 Task: Create a rule when a card is moved out of list name by anyone except me.
Action: Mouse moved to (452, 365)
Screenshot: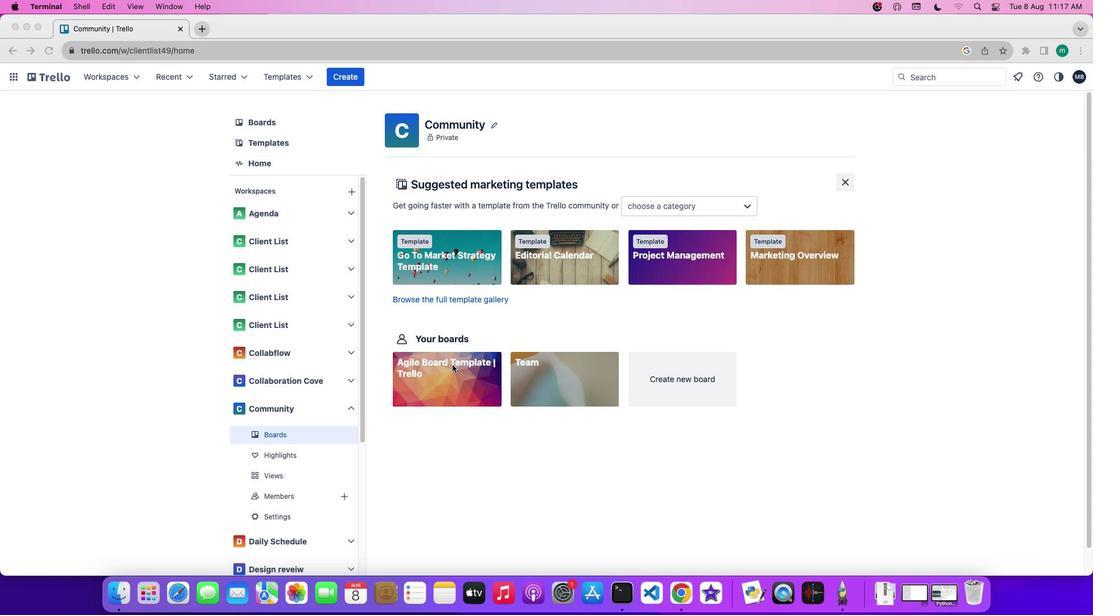 
Action: Mouse pressed left at (452, 365)
Screenshot: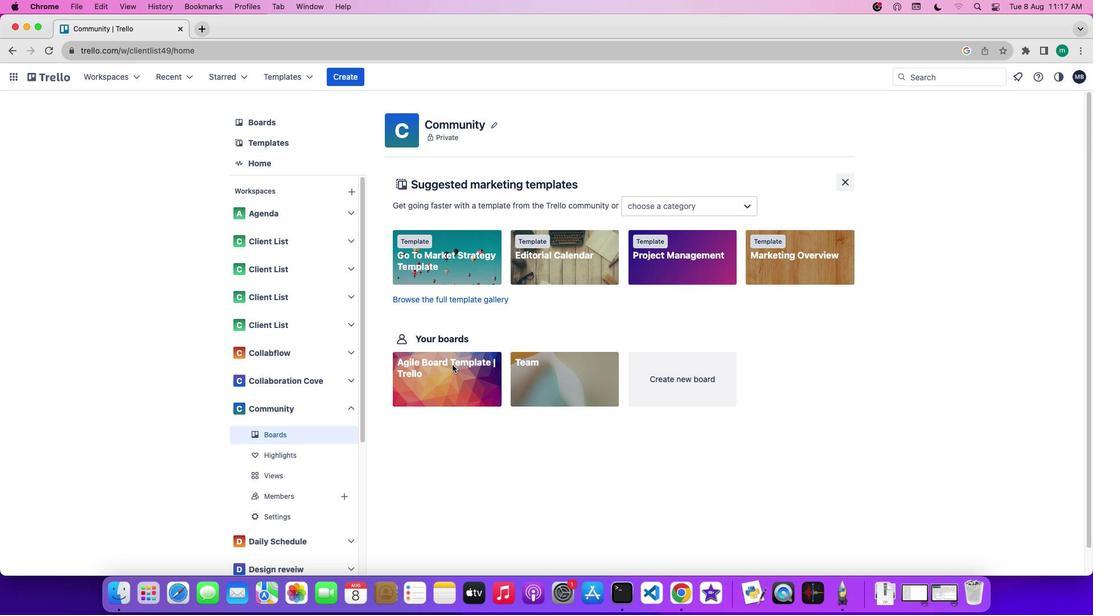 
Action: Mouse pressed left at (452, 365)
Screenshot: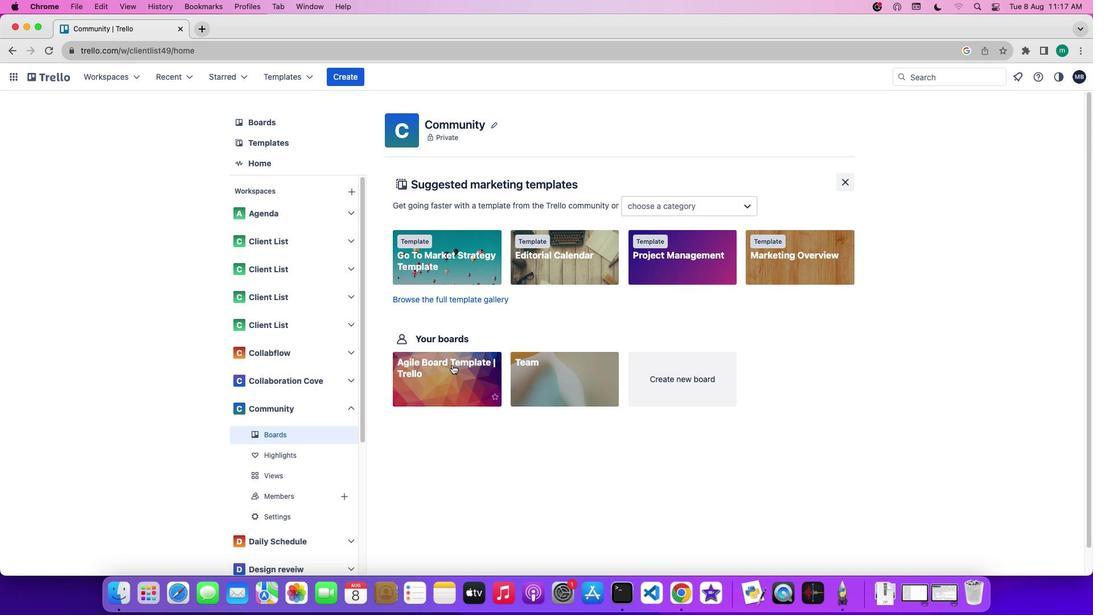 
Action: Mouse moved to (995, 259)
Screenshot: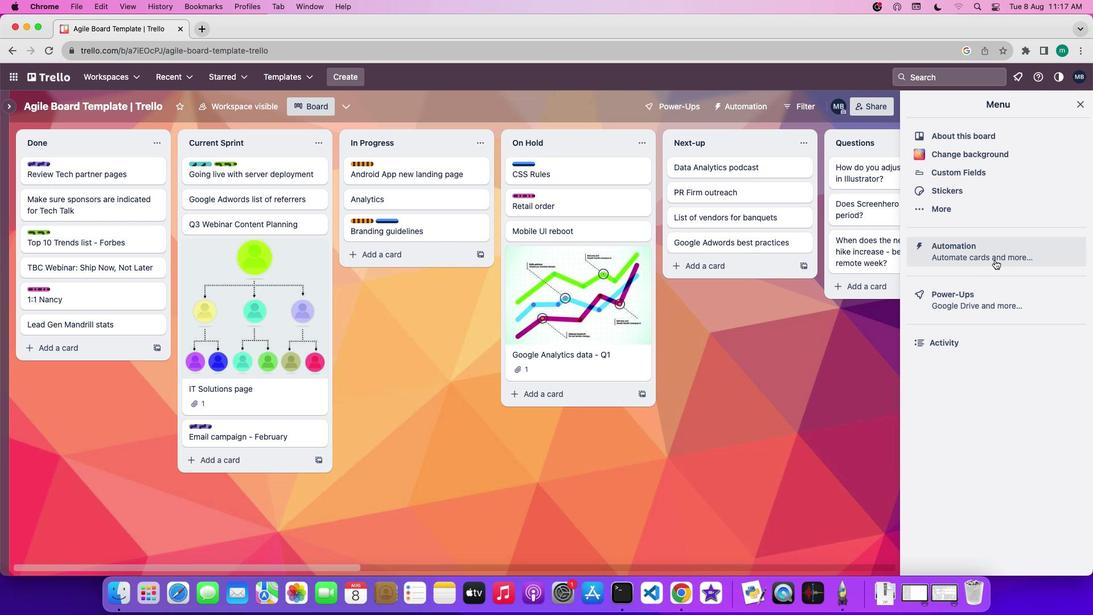
Action: Mouse pressed left at (995, 259)
Screenshot: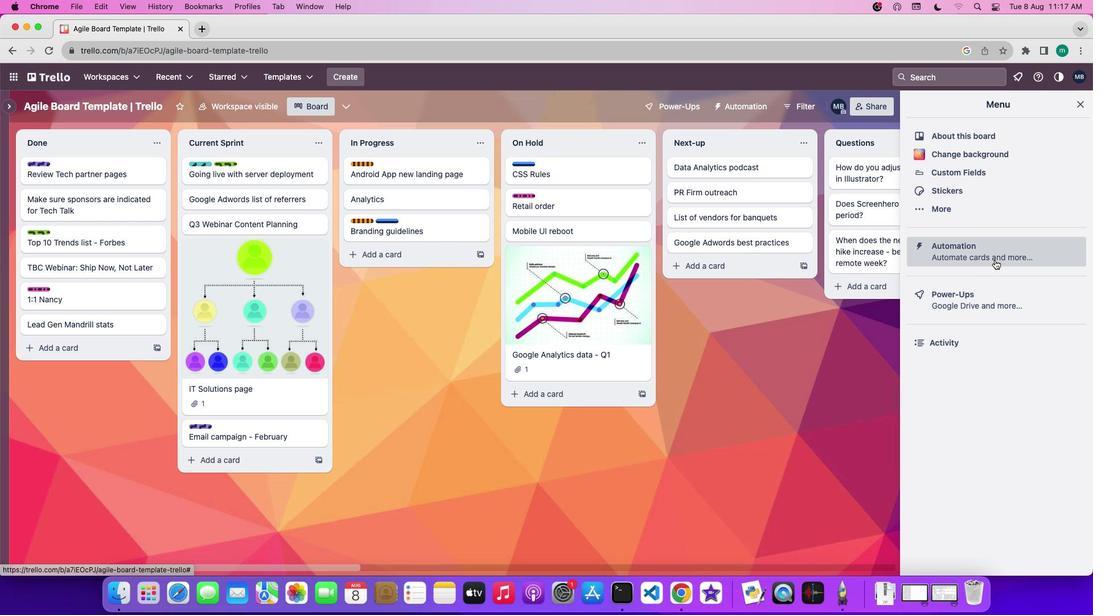 
Action: Mouse moved to (78, 213)
Screenshot: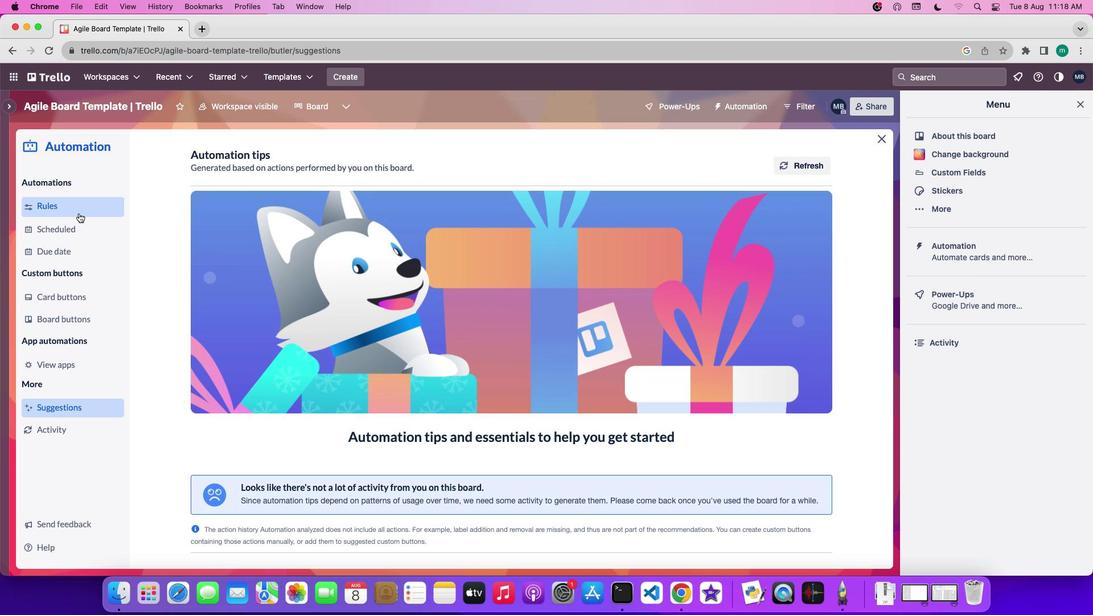 
Action: Mouse pressed left at (78, 213)
Screenshot: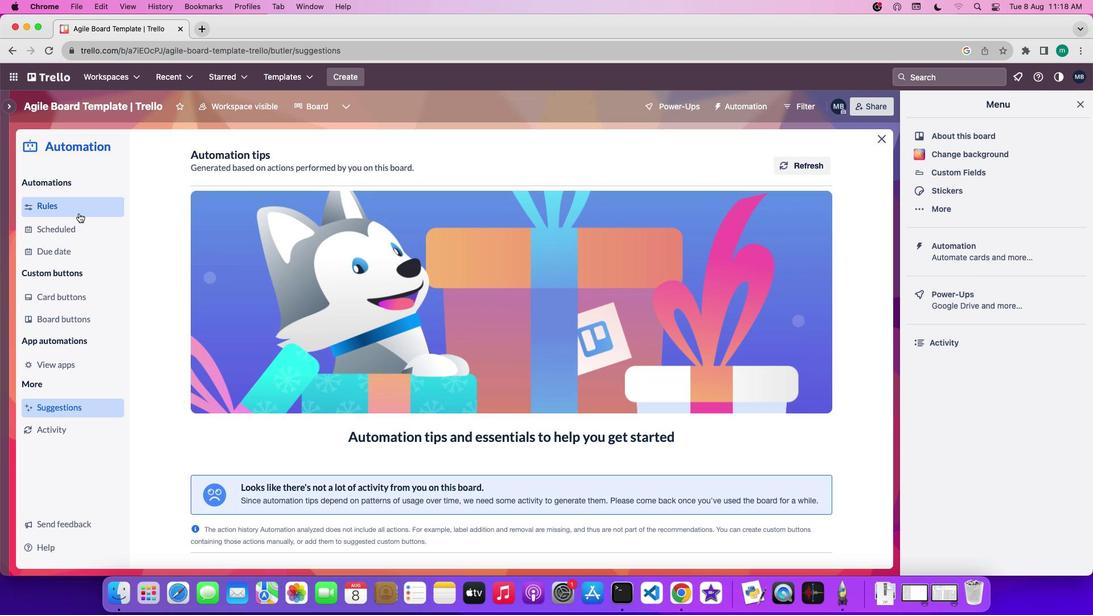 
Action: Mouse moved to (741, 159)
Screenshot: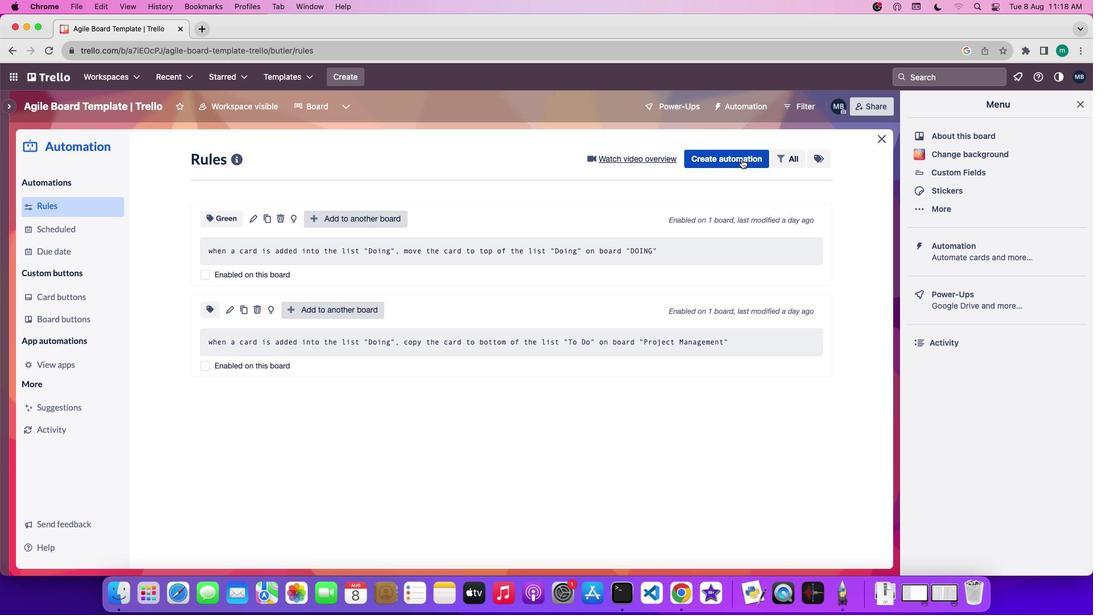 
Action: Mouse pressed left at (741, 159)
Screenshot: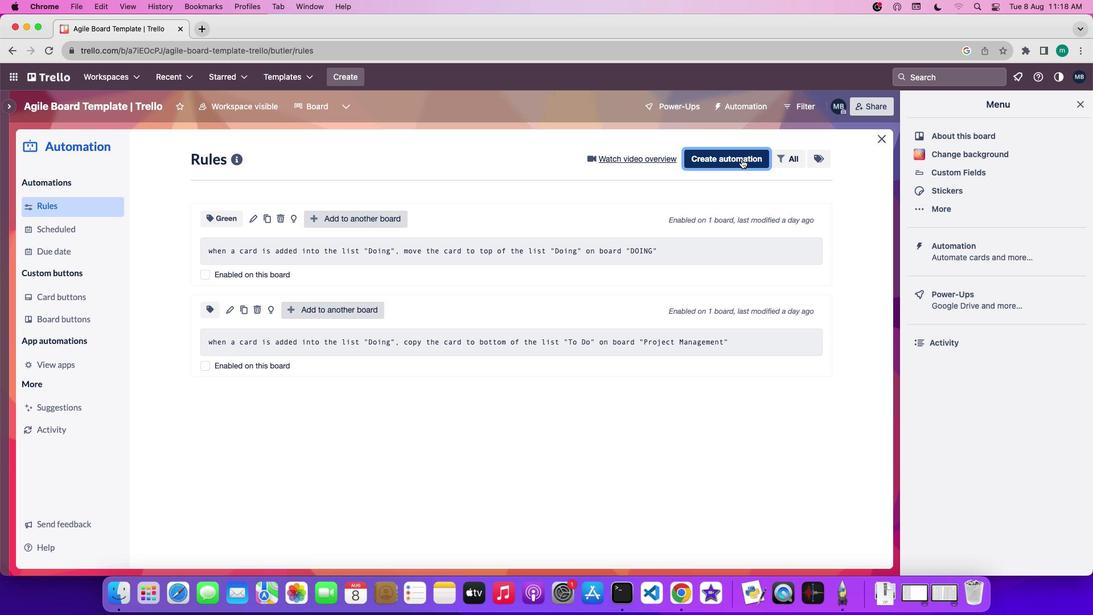 
Action: Mouse moved to (530, 342)
Screenshot: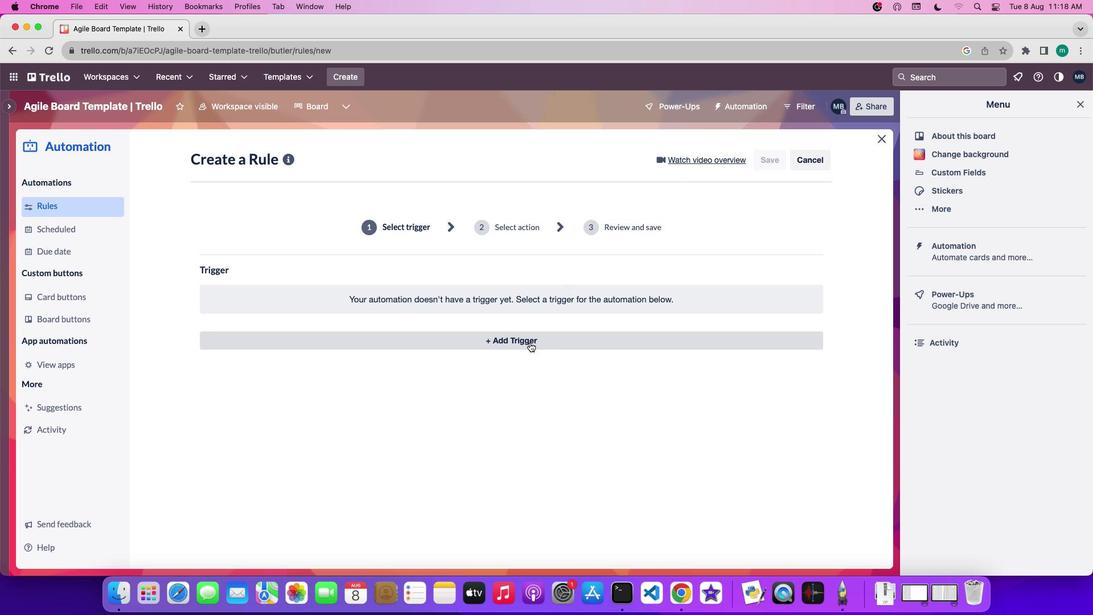 
Action: Mouse pressed left at (530, 342)
Screenshot: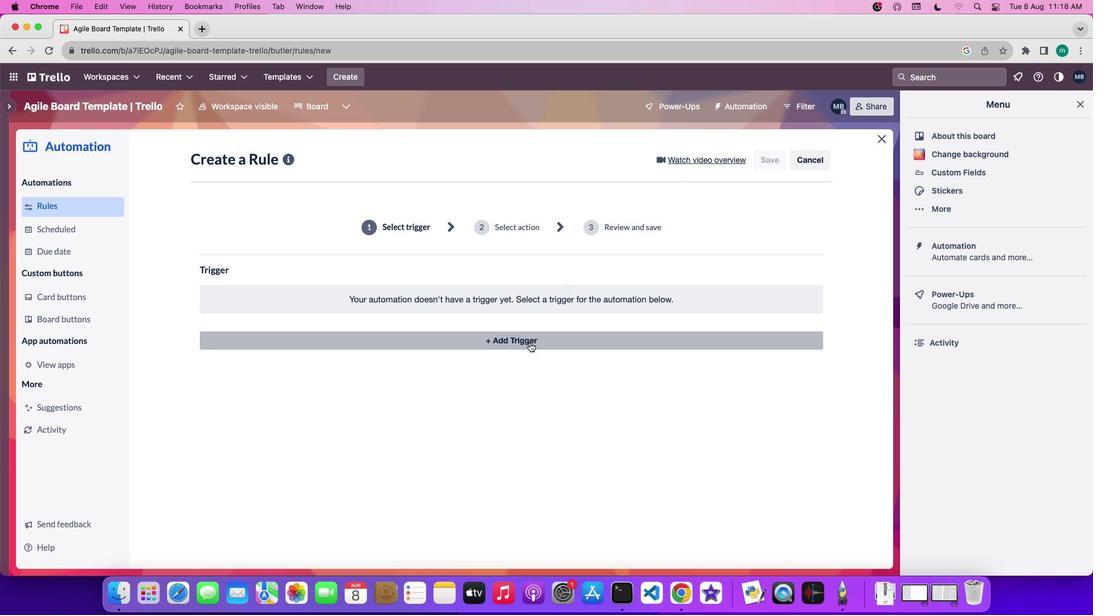 
Action: Mouse moved to (481, 393)
Screenshot: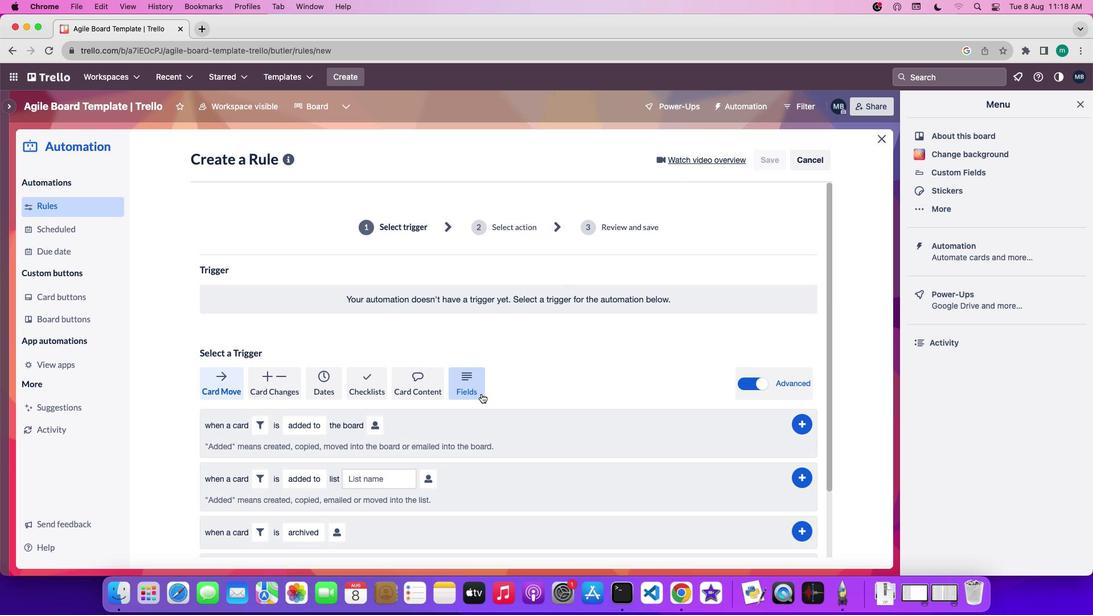 
Action: Mouse scrolled (481, 393) with delta (0, 0)
Screenshot: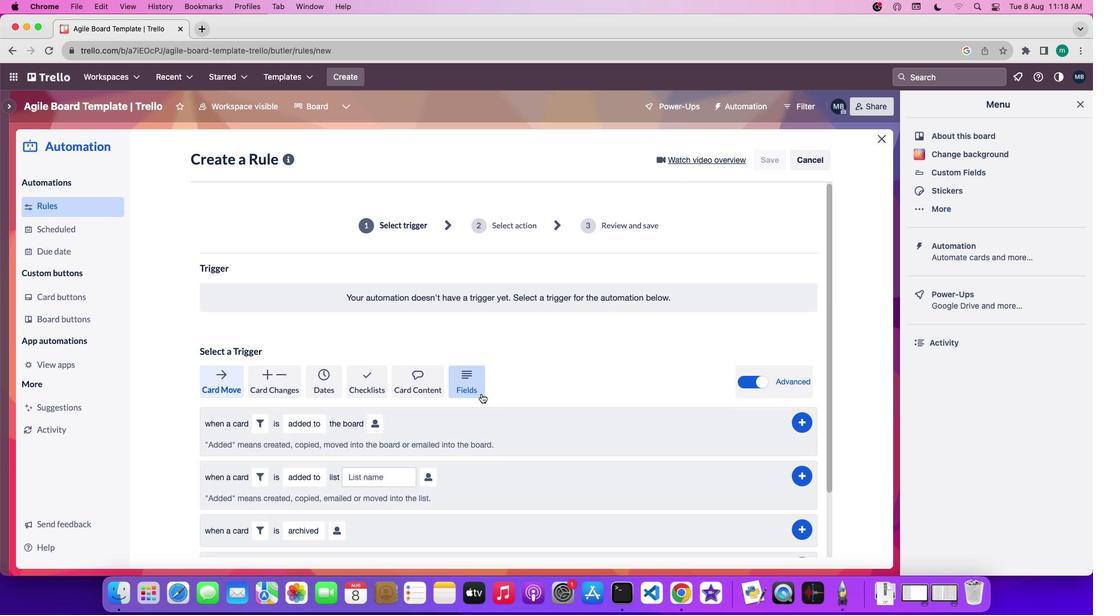 
Action: Mouse scrolled (481, 393) with delta (0, 0)
Screenshot: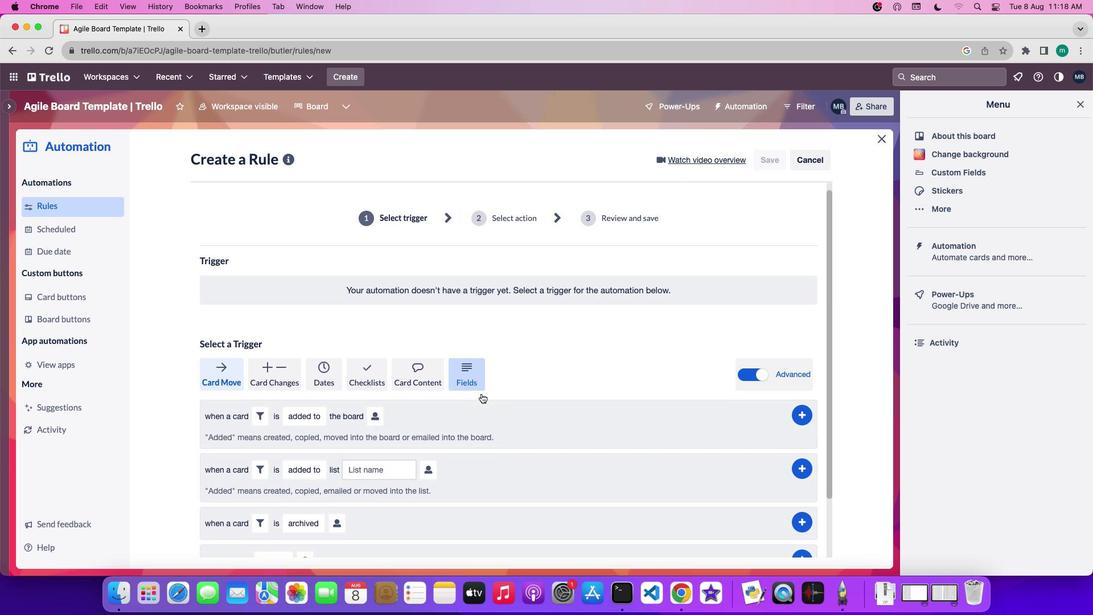 
Action: Mouse scrolled (481, 393) with delta (0, 0)
Screenshot: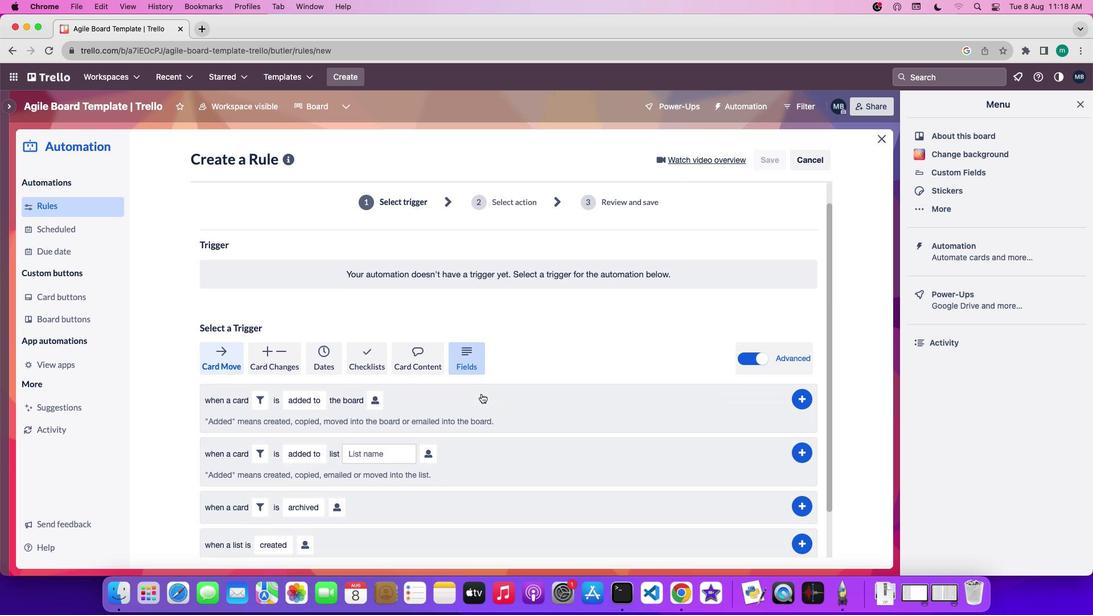 
Action: Mouse scrolled (481, 393) with delta (0, 0)
Screenshot: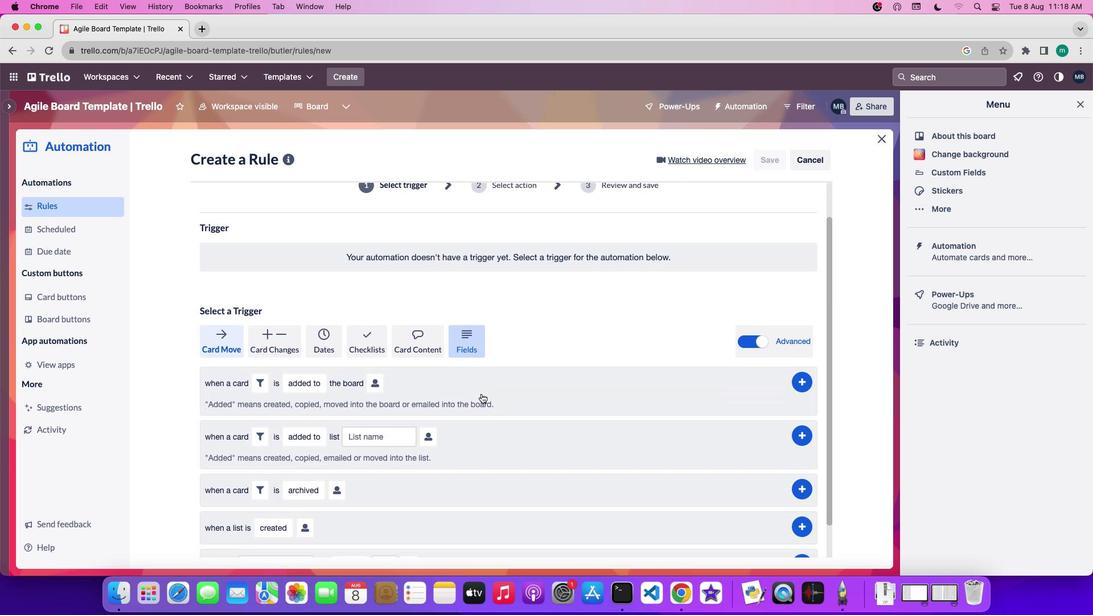 
Action: Mouse moved to (316, 411)
Screenshot: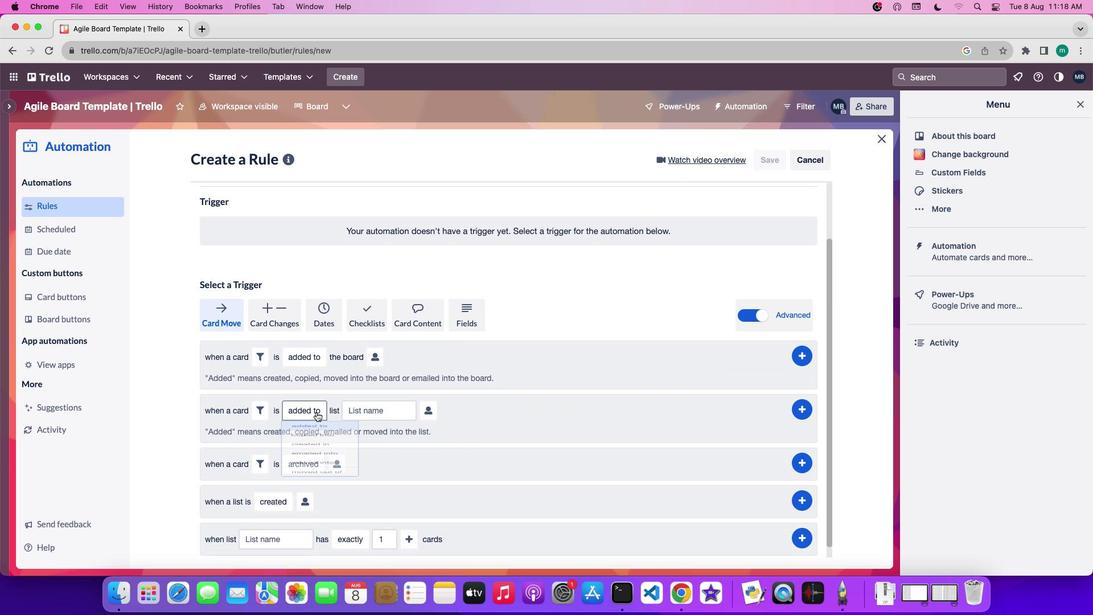 
Action: Mouse pressed left at (316, 411)
Screenshot: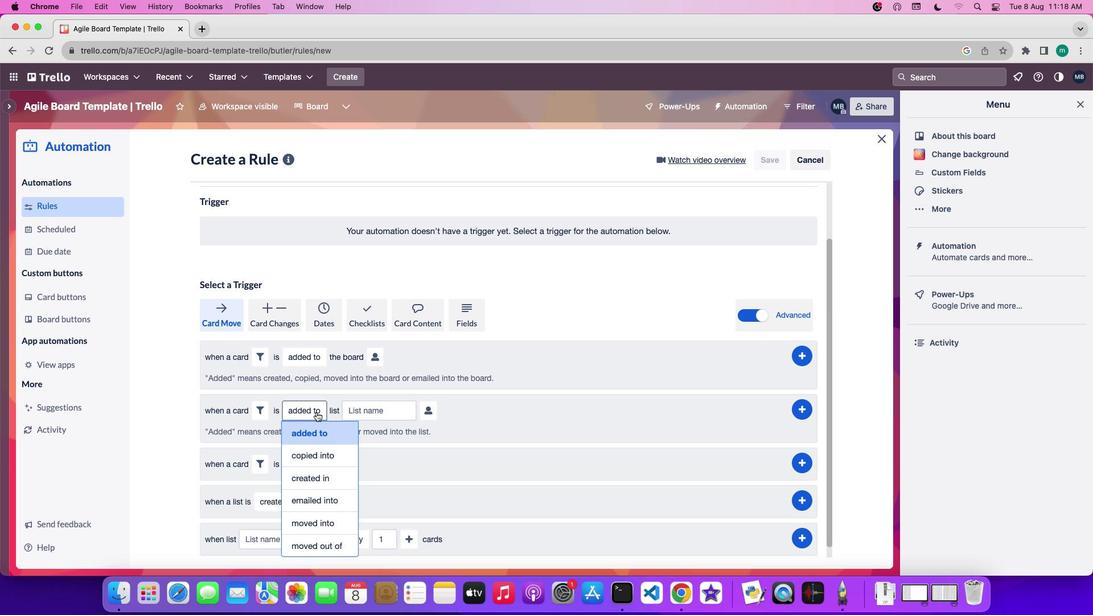 
Action: Mouse moved to (338, 540)
Screenshot: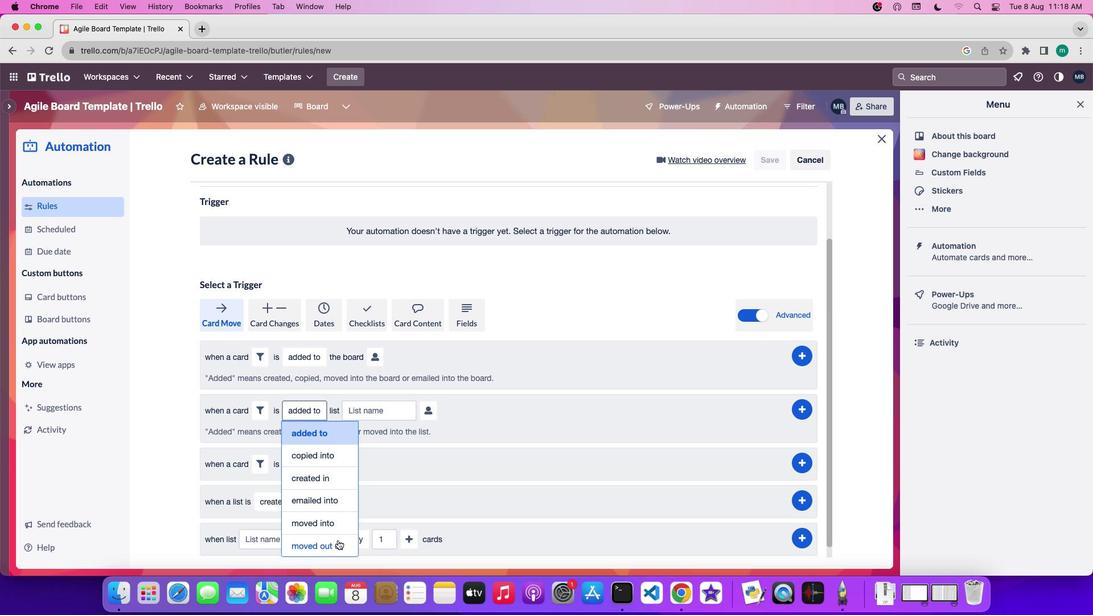 
Action: Mouse pressed left at (338, 540)
Screenshot: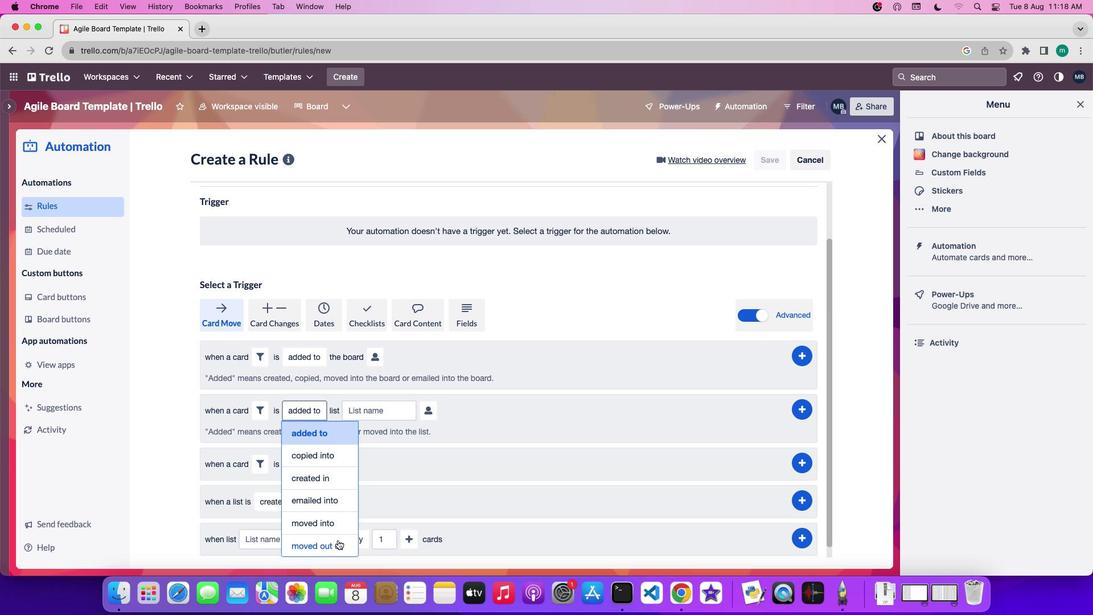 
Action: Mouse moved to (405, 411)
Screenshot: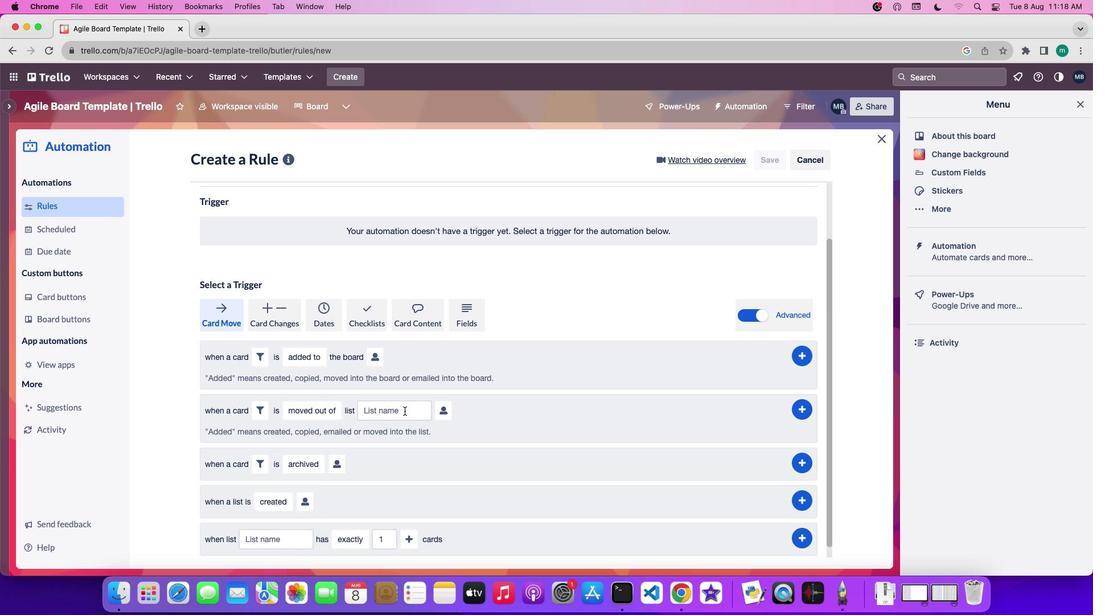 
Action: Mouse pressed left at (405, 411)
Screenshot: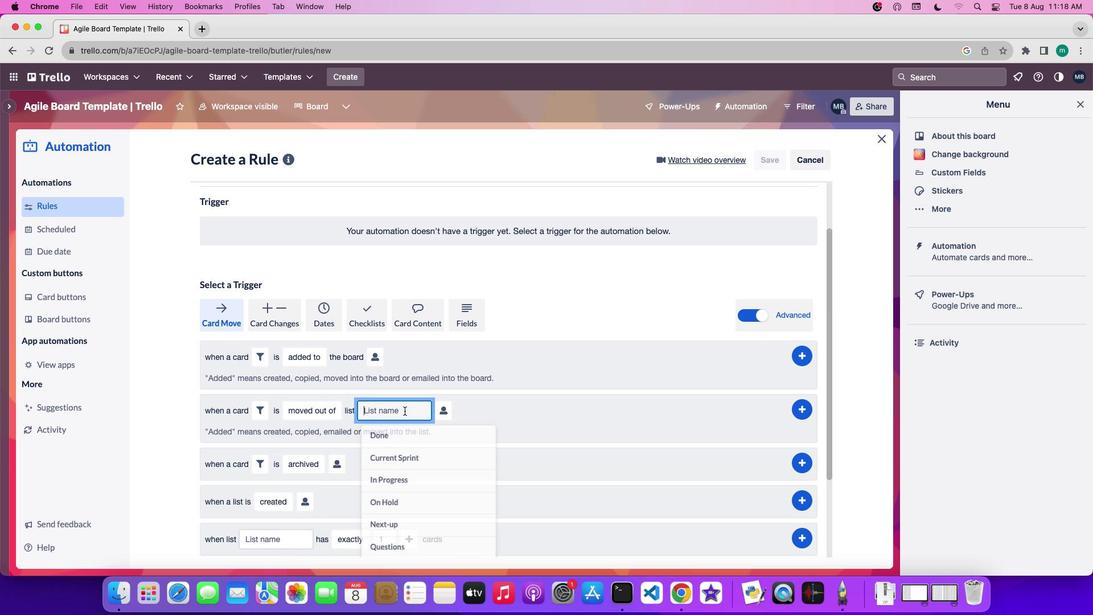
Action: Key pressed 'n''a''m''e'
Screenshot: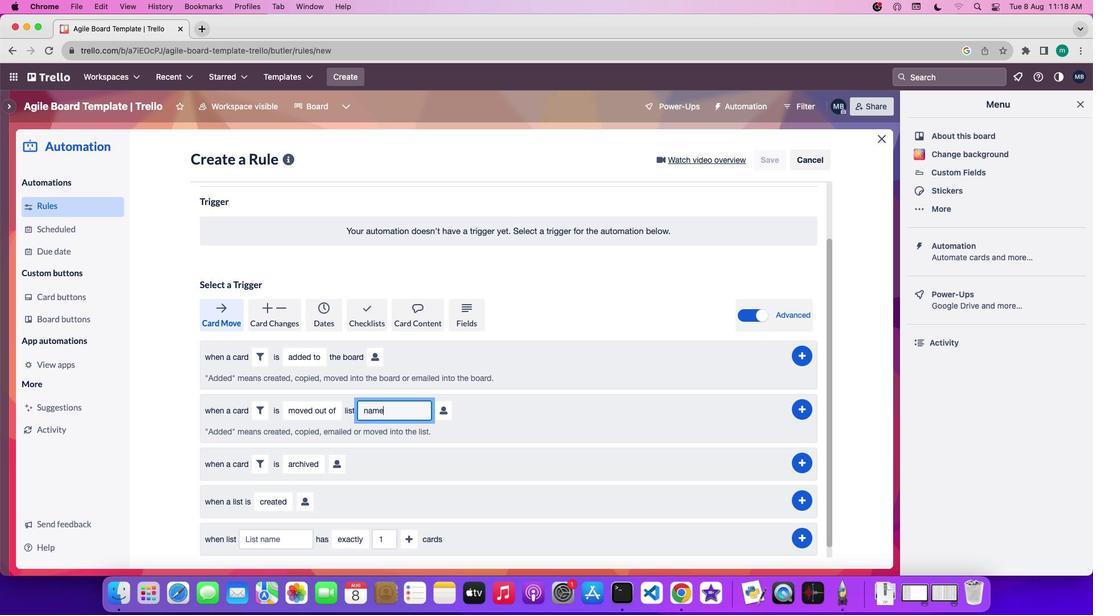 
Action: Mouse moved to (447, 411)
Screenshot: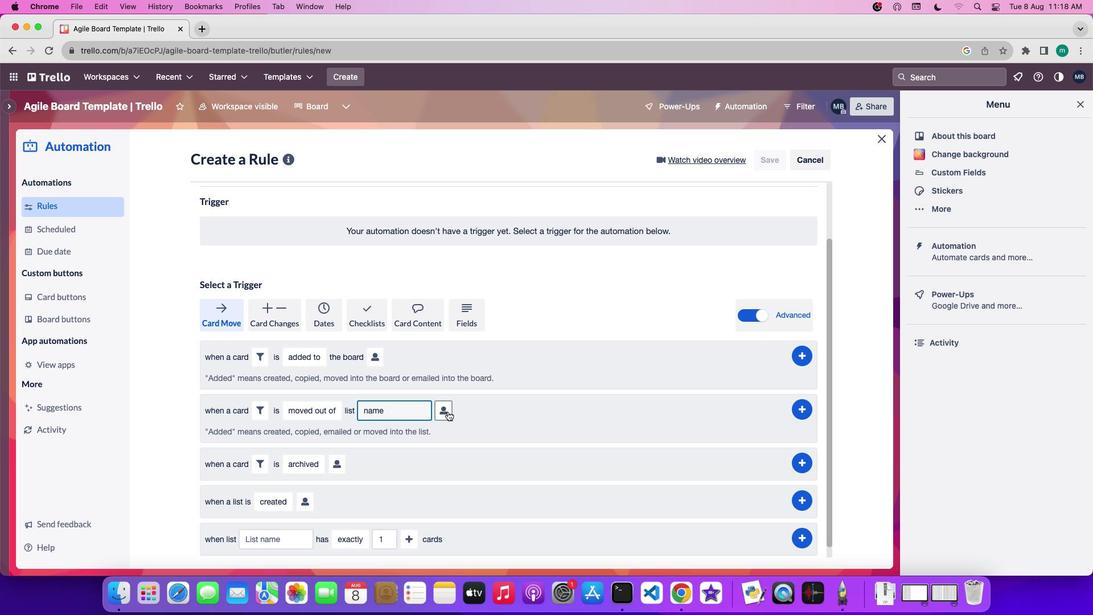 
Action: Mouse pressed left at (447, 411)
Screenshot: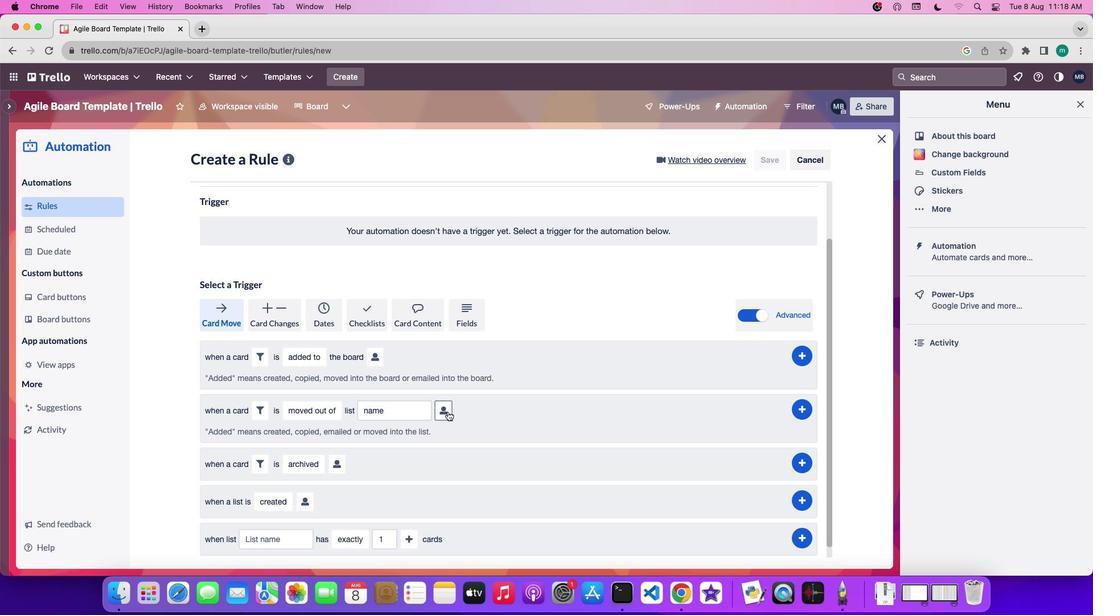 
Action: Mouse moved to (639, 544)
Screenshot: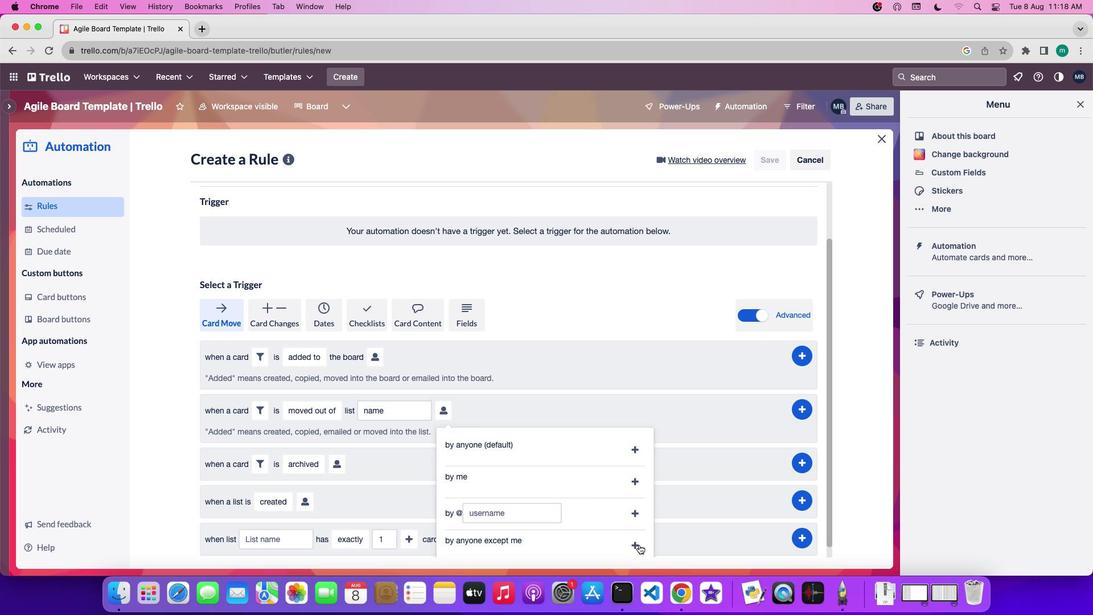 
Action: Mouse pressed left at (639, 544)
Screenshot: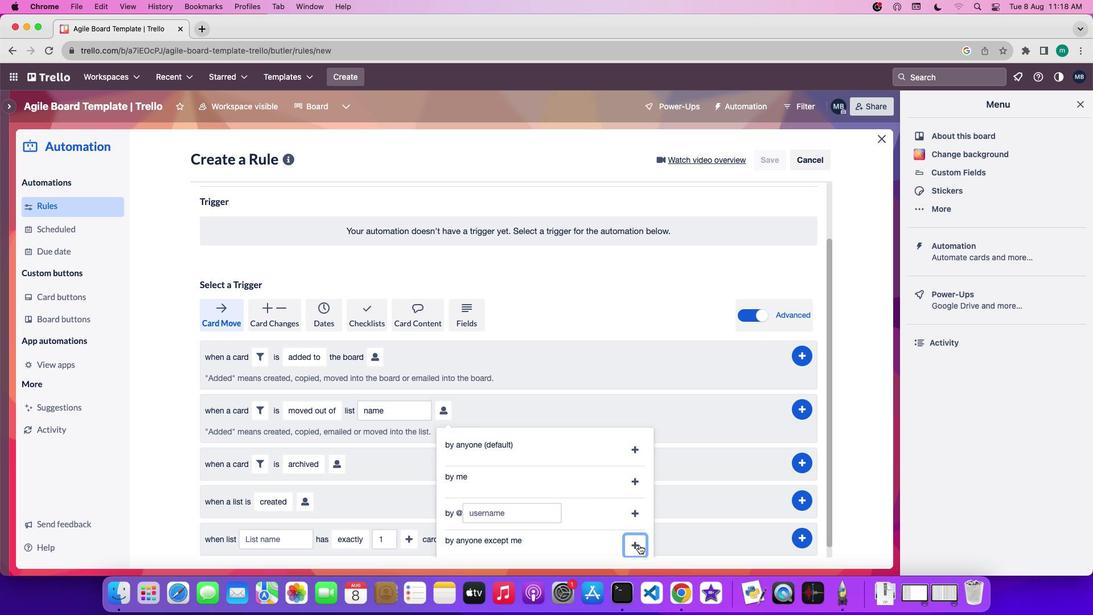 
Action: Mouse moved to (799, 411)
Screenshot: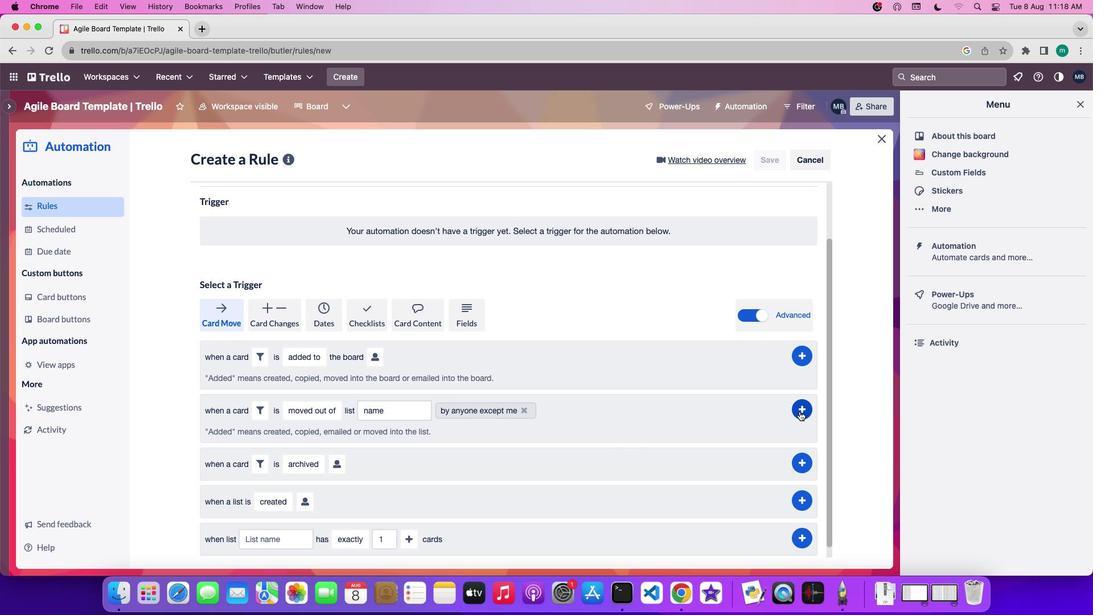 
Action: Mouse pressed left at (799, 411)
Screenshot: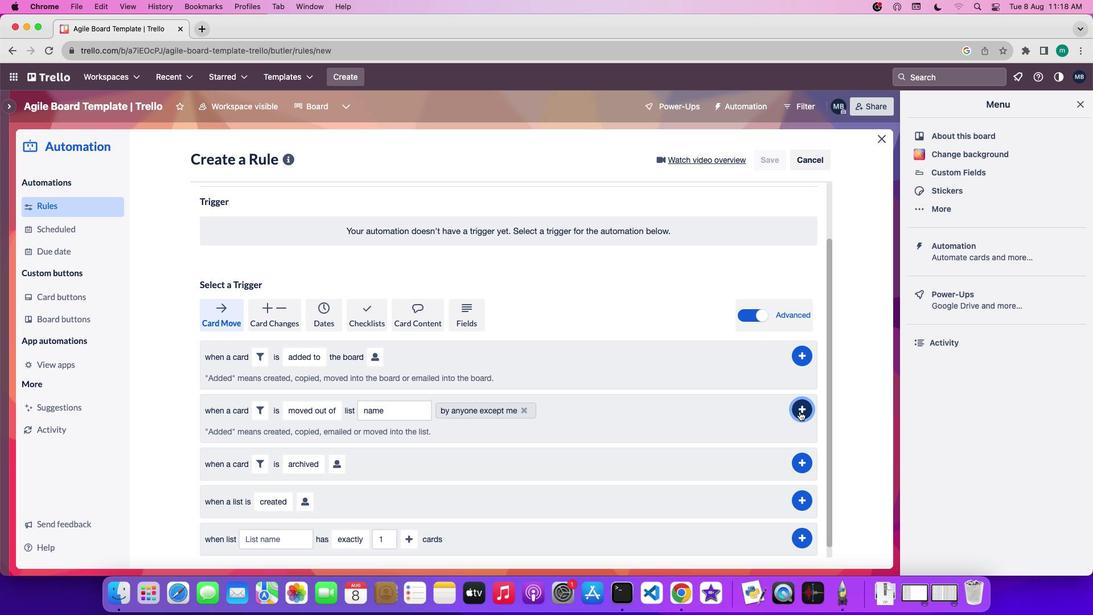 
